 Task: Create an all-day event titled 'Training Session' on 16-06-2023 in the 'Training Room'.
Action: Mouse moved to (185, 276)
Screenshot: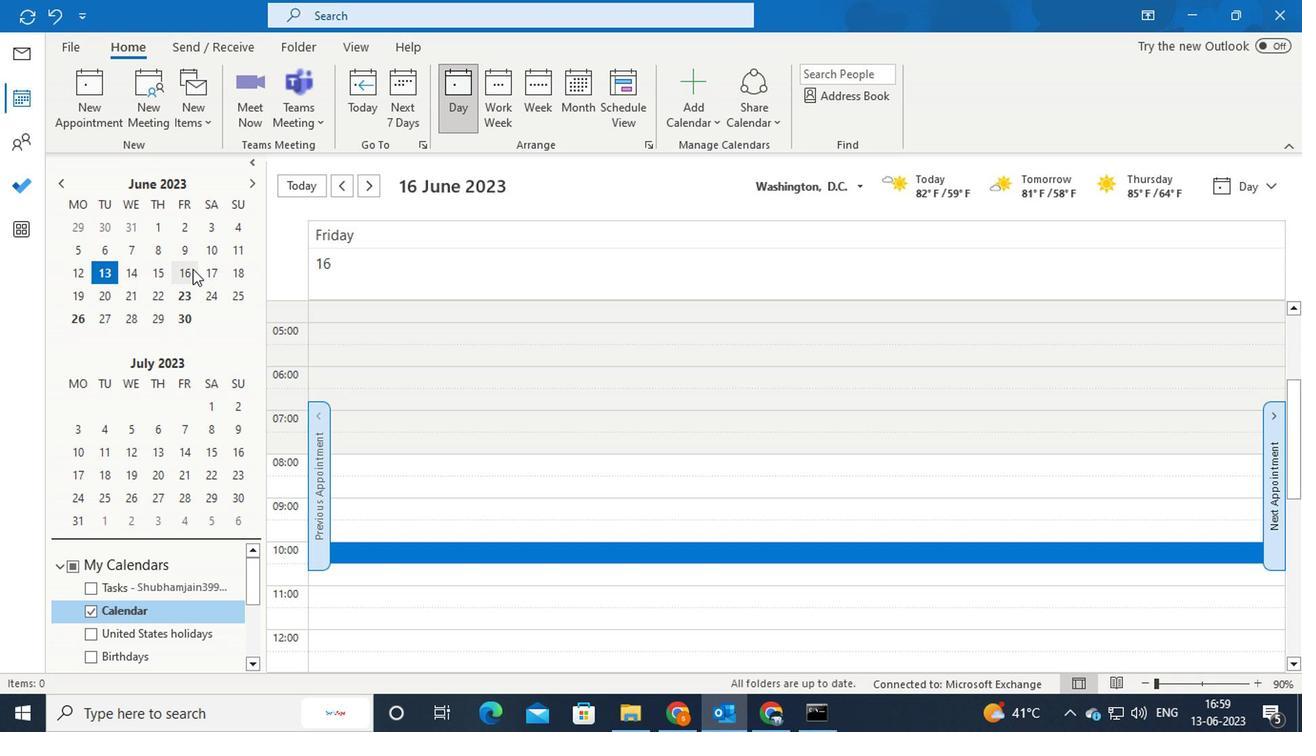 
Action: Mouse pressed left at (185, 276)
Screenshot: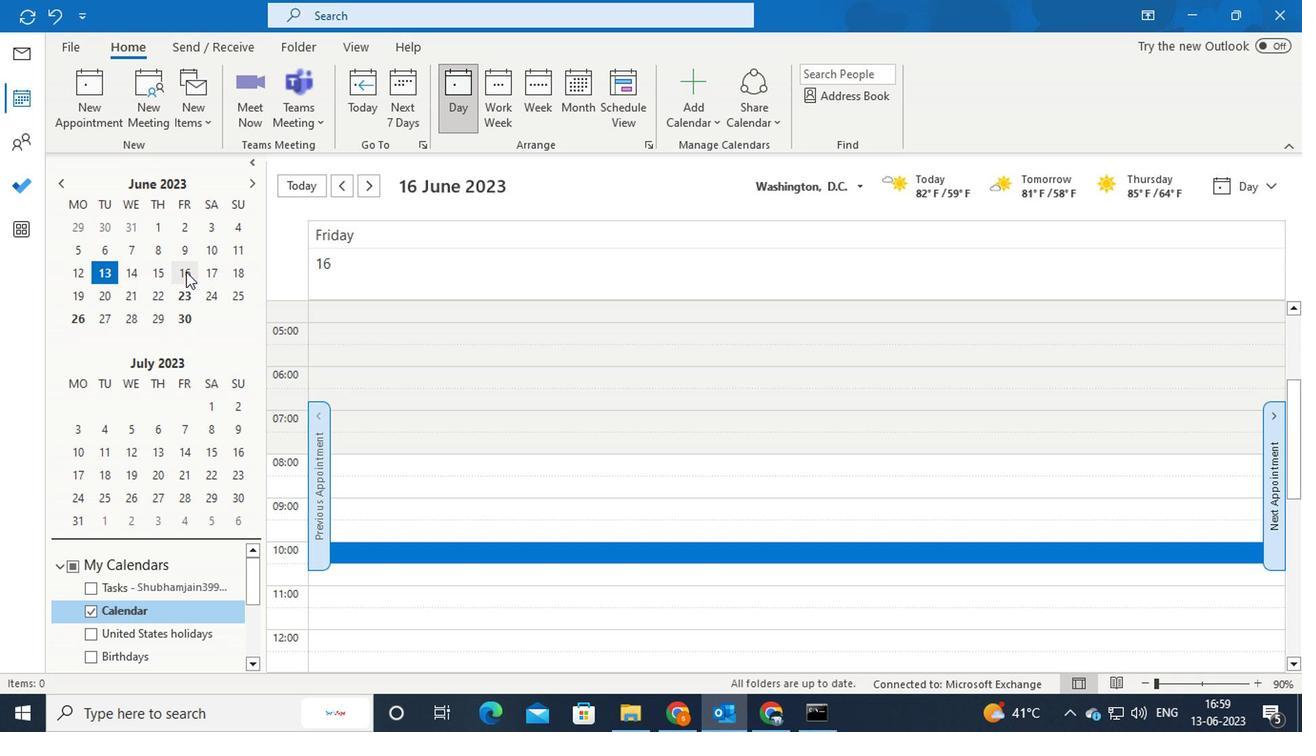 
Action: Mouse moved to (94, 116)
Screenshot: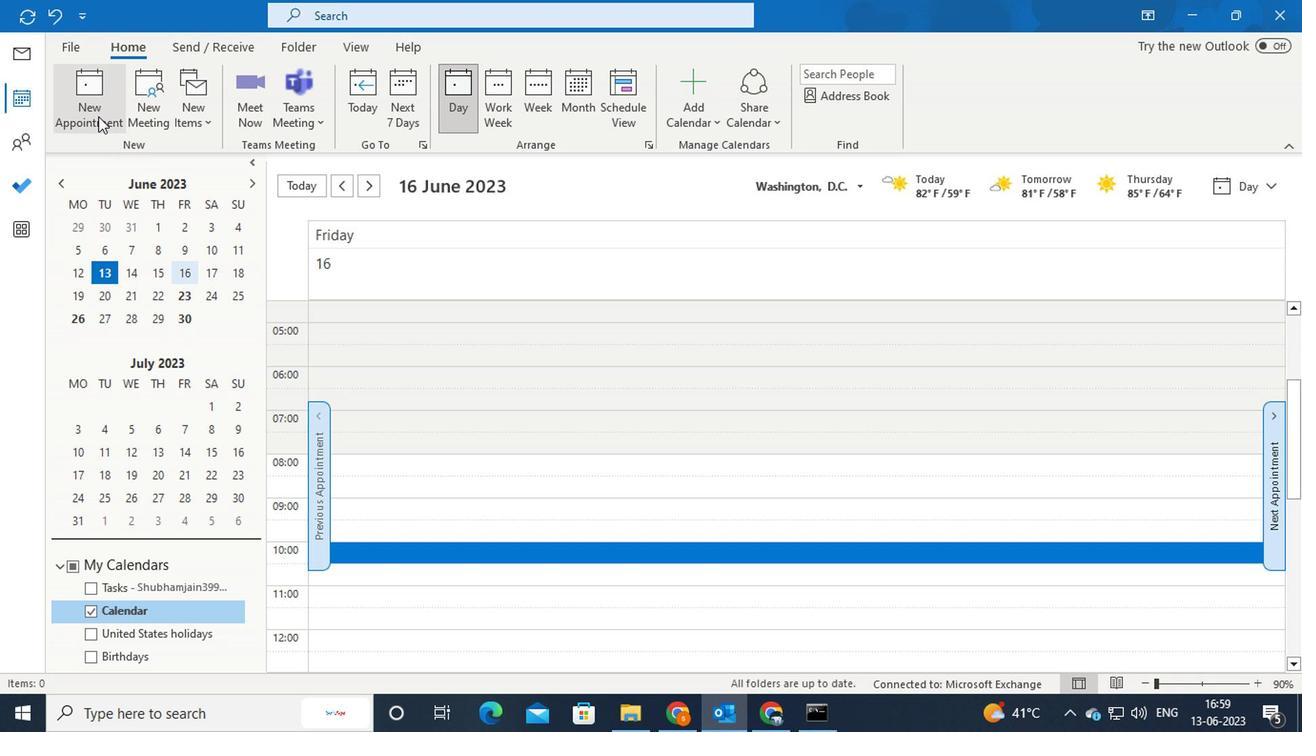 
Action: Mouse pressed left at (94, 116)
Screenshot: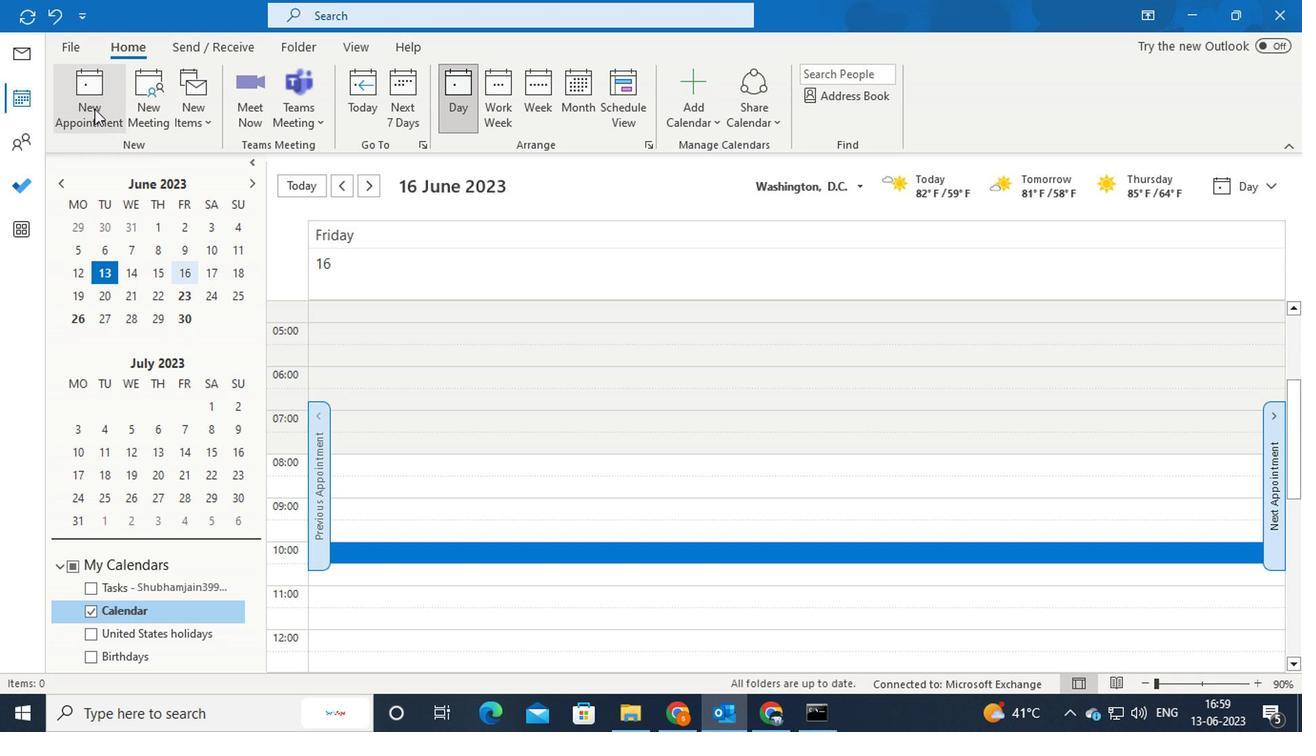 
Action: Mouse moved to (453, 241)
Screenshot: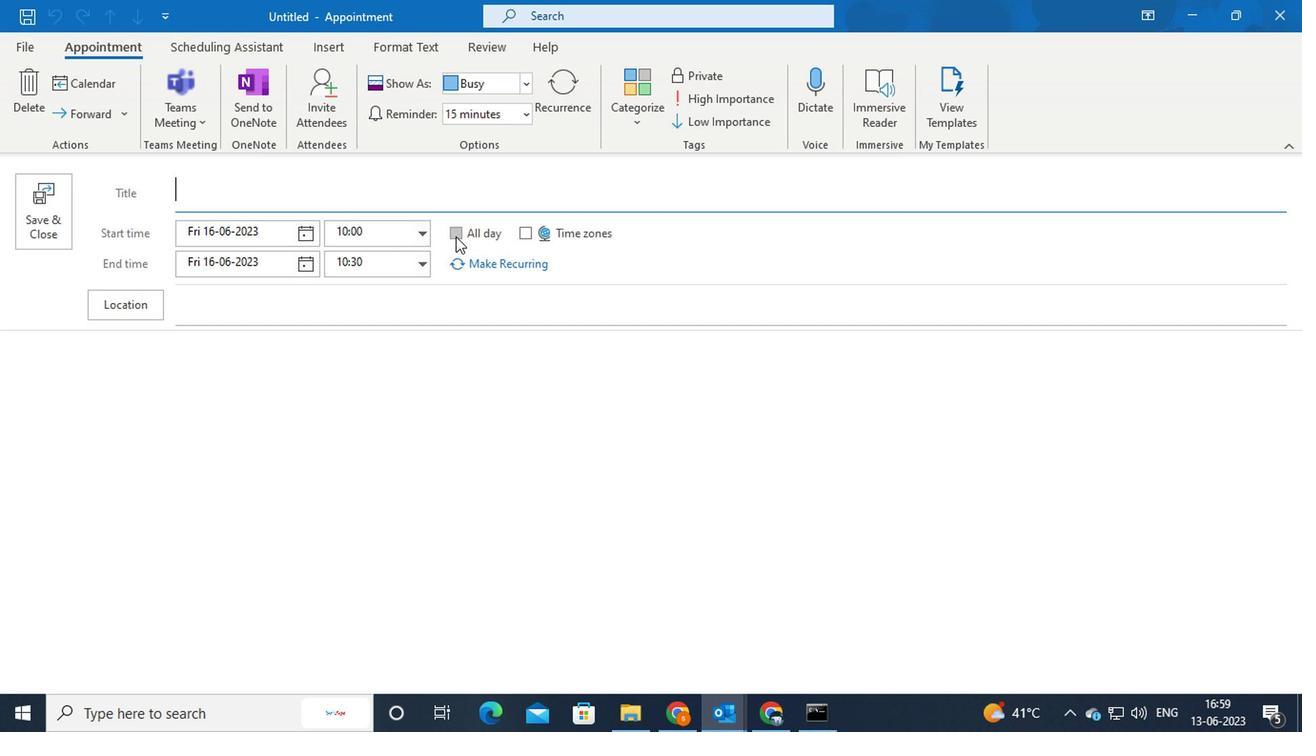 
Action: Mouse pressed left at (453, 241)
Screenshot: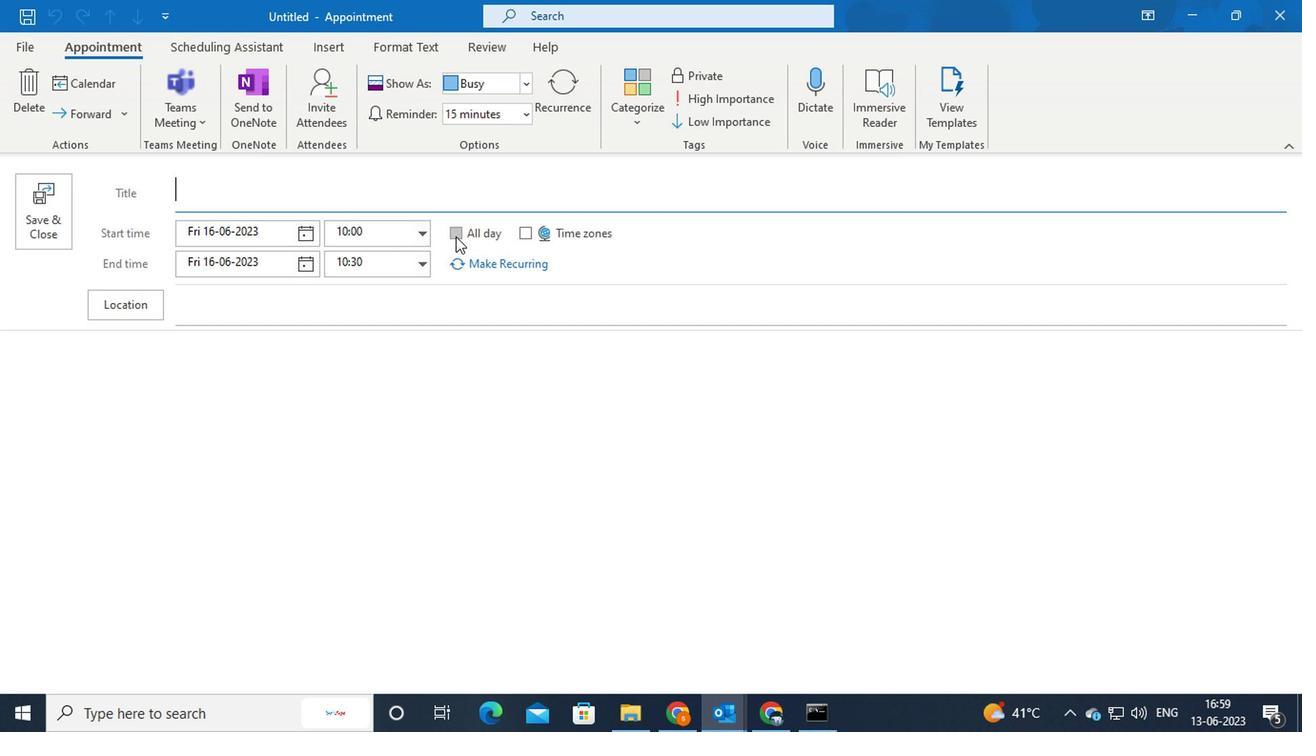 
Action: Mouse moved to (203, 209)
Screenshot: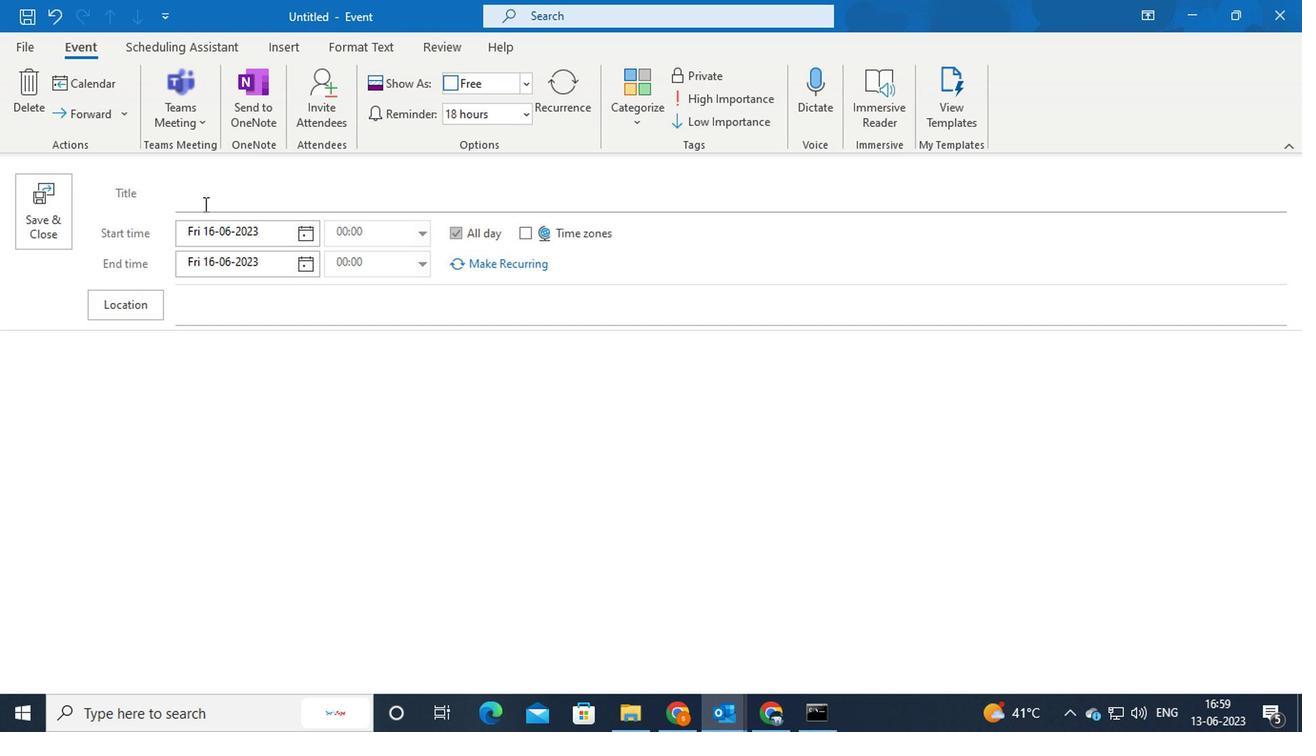 
Action: Mouse pressed left at (203, 209)
Screenshot: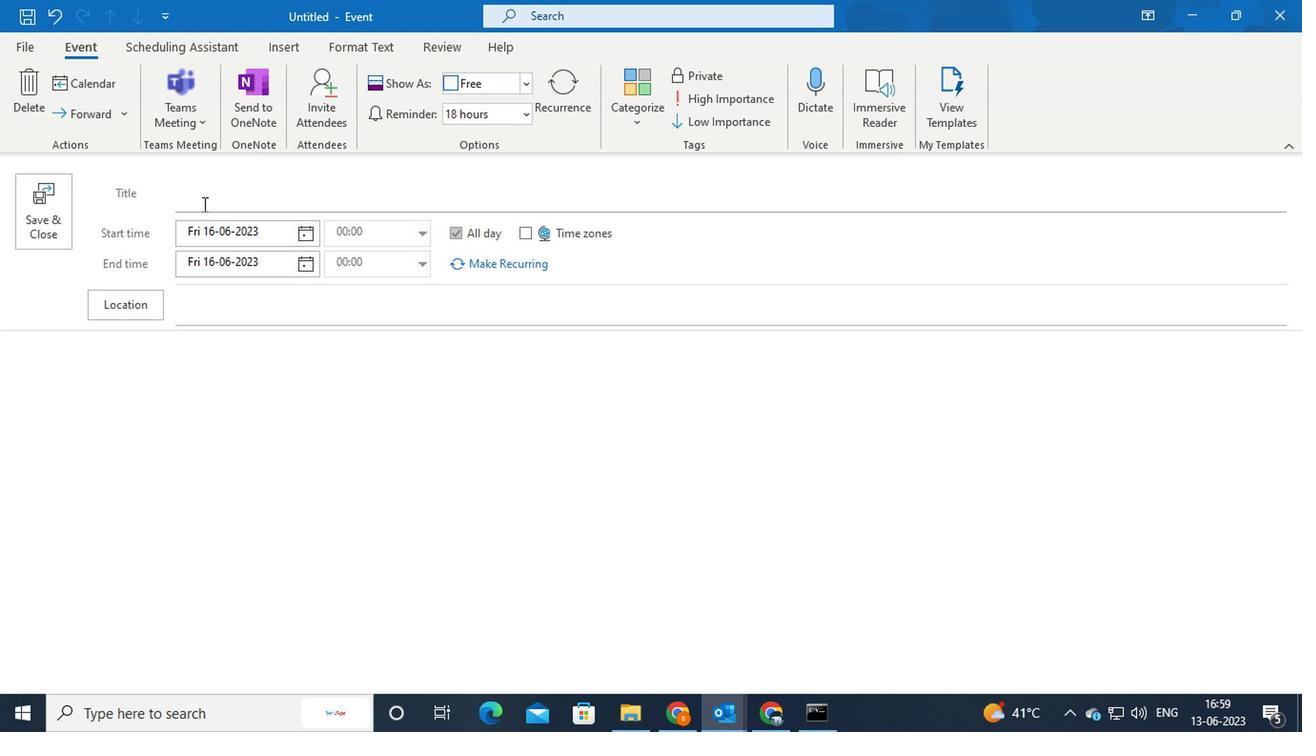 
Action: Key pressed <Key.shift>TRAINING<Key.space><Key.shift>SESSION
Screenshot: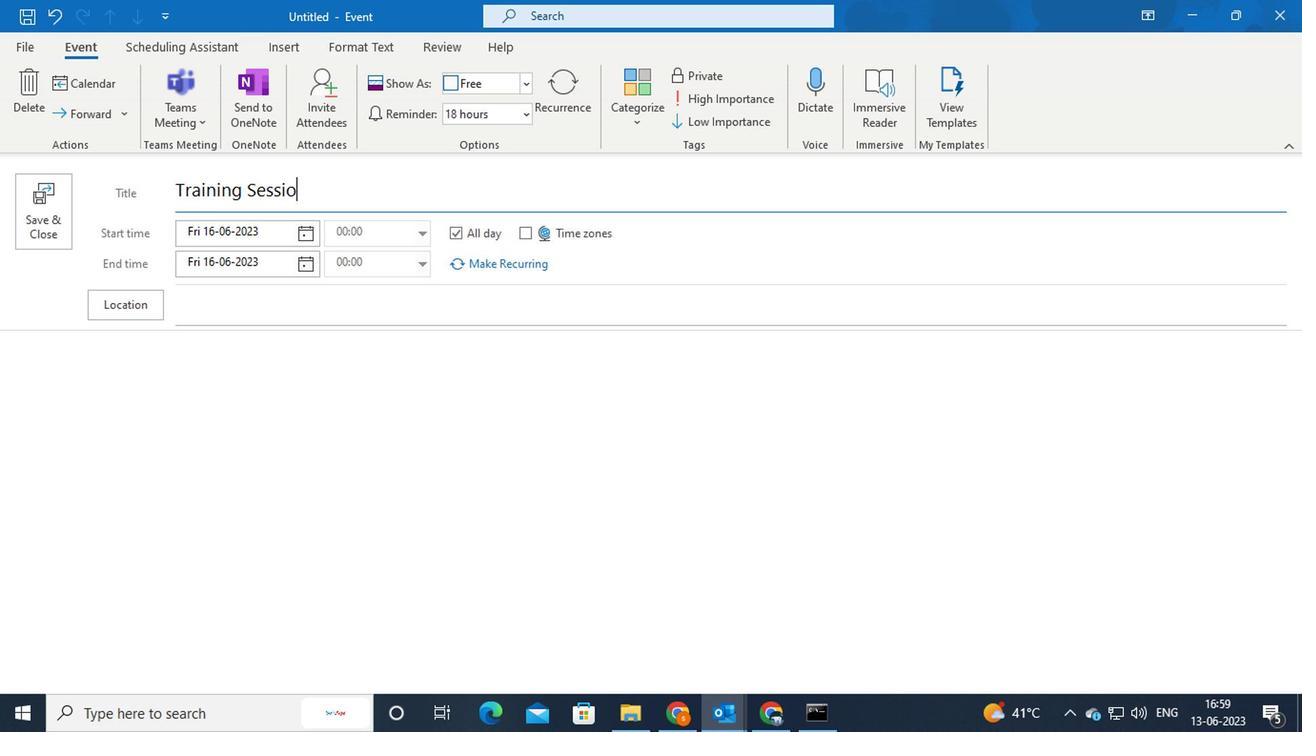 
Action: Mouse moved to (248, 317)
Screenshot: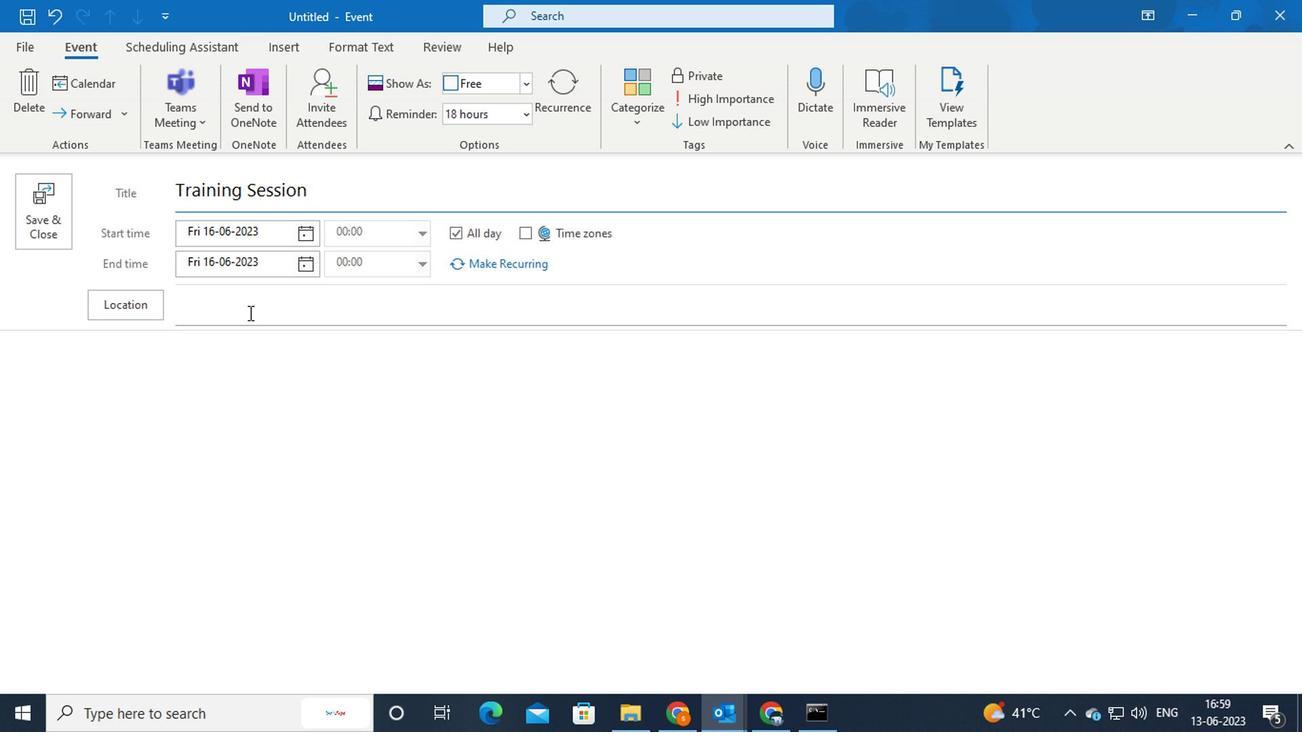
Action: Mouse pressed left at (248, 317)
Screenshot: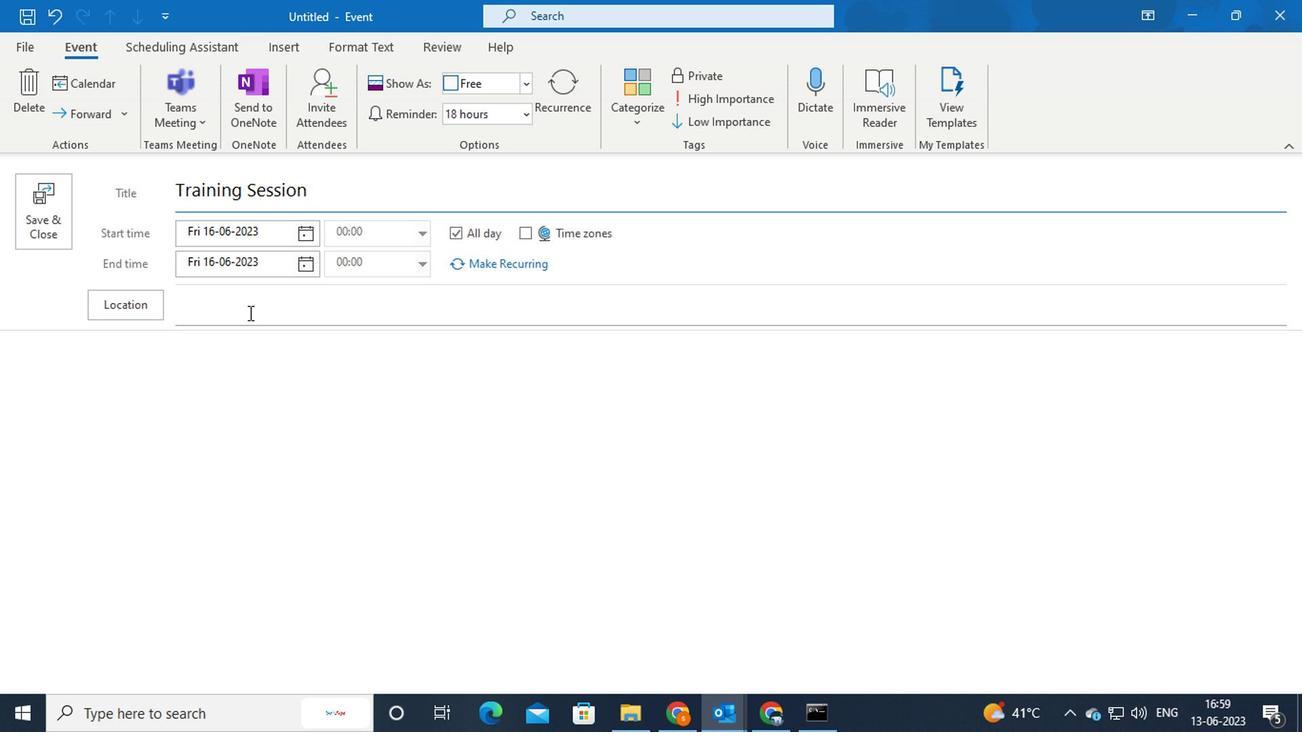 
Action: Key pressed <Key.shift>TRAINING<Key.space><Key.shift>ROOM
Screenshot: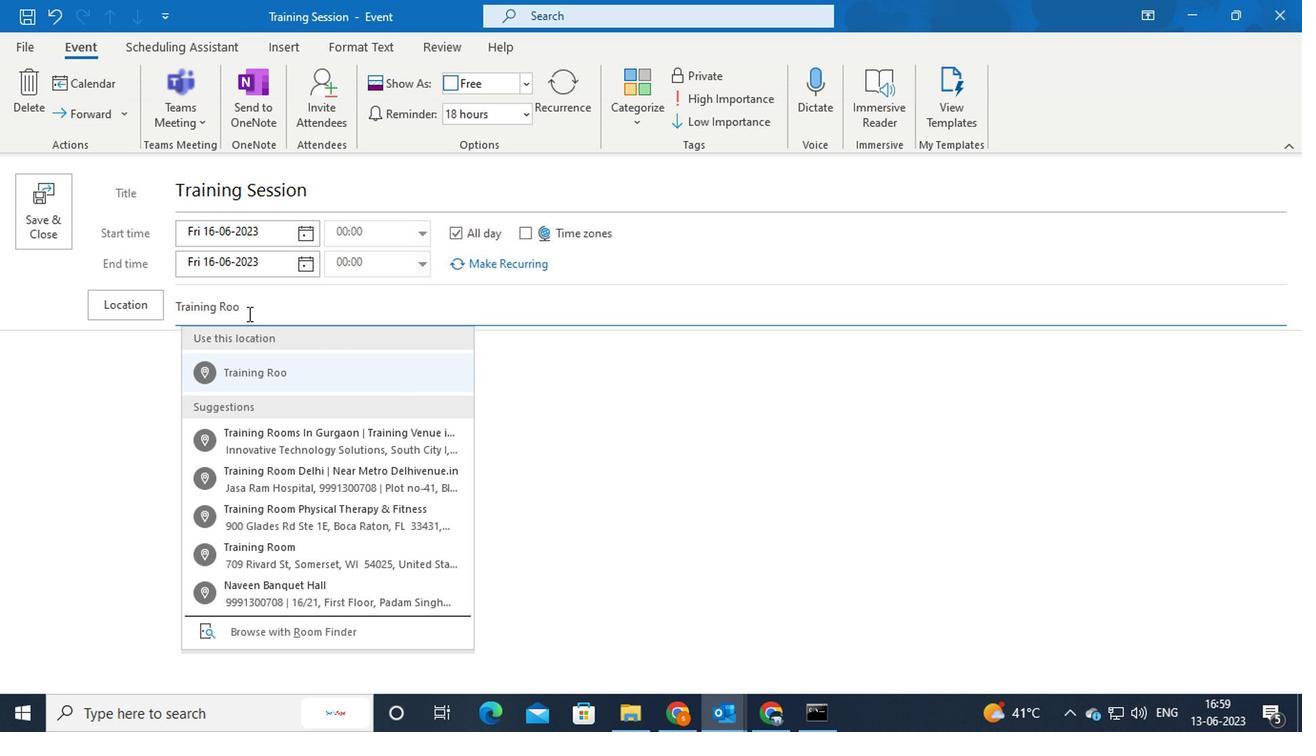 
Action: Mouse moved to (346, 377)
Screenshot: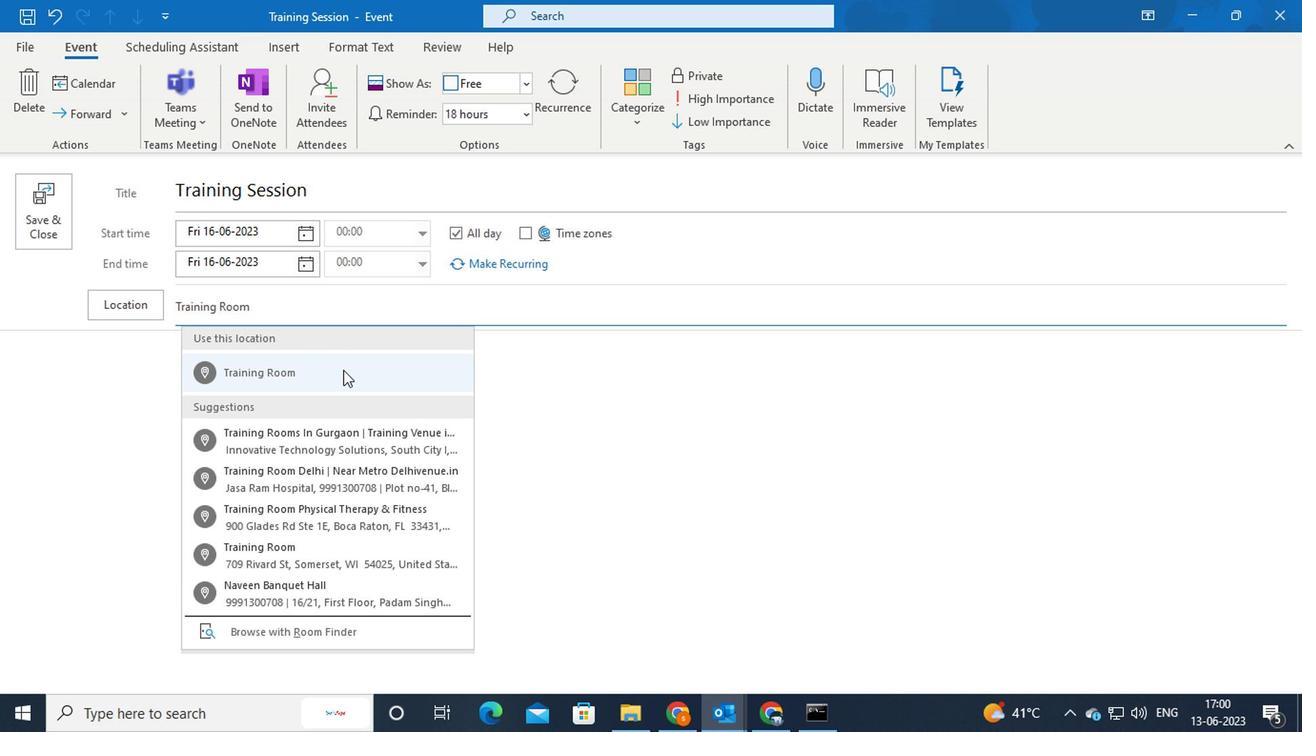 
Action: Mouse pressed left at (346, 377)
Screenshot: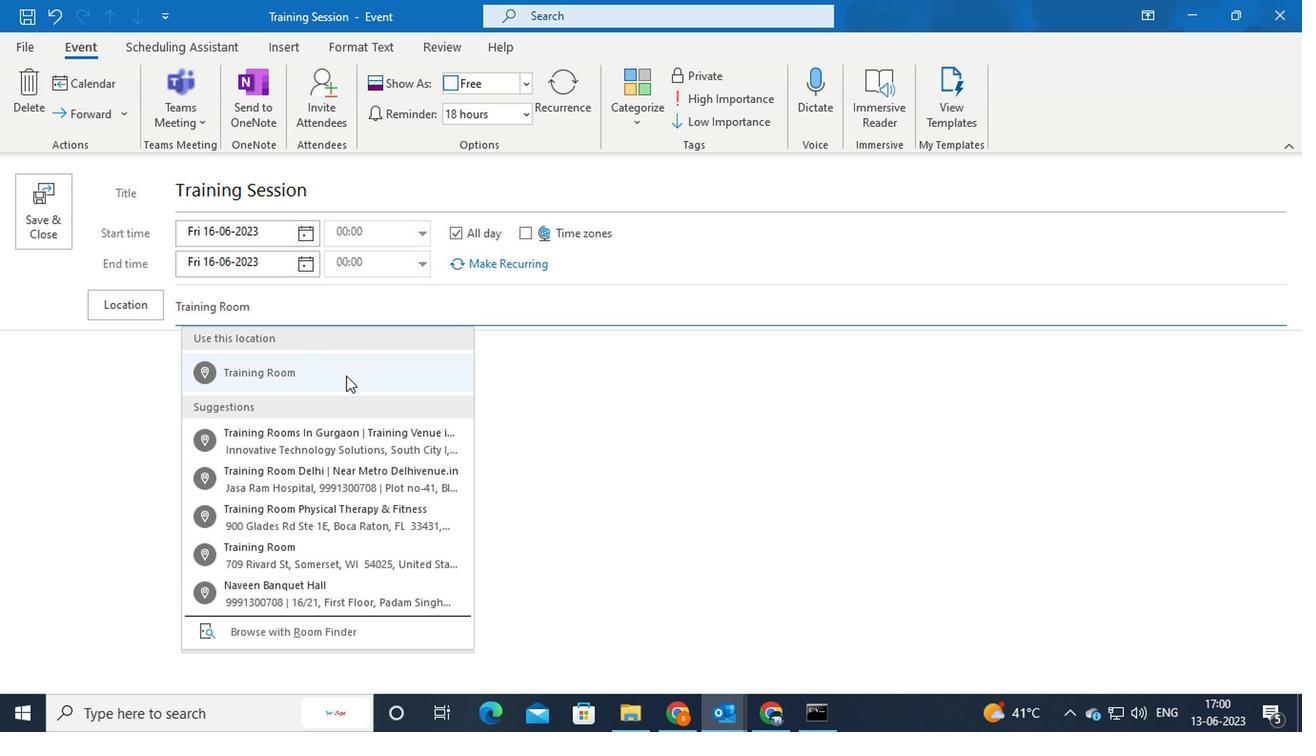 
Action: Mouse moved to (42, 225)
Screenshot: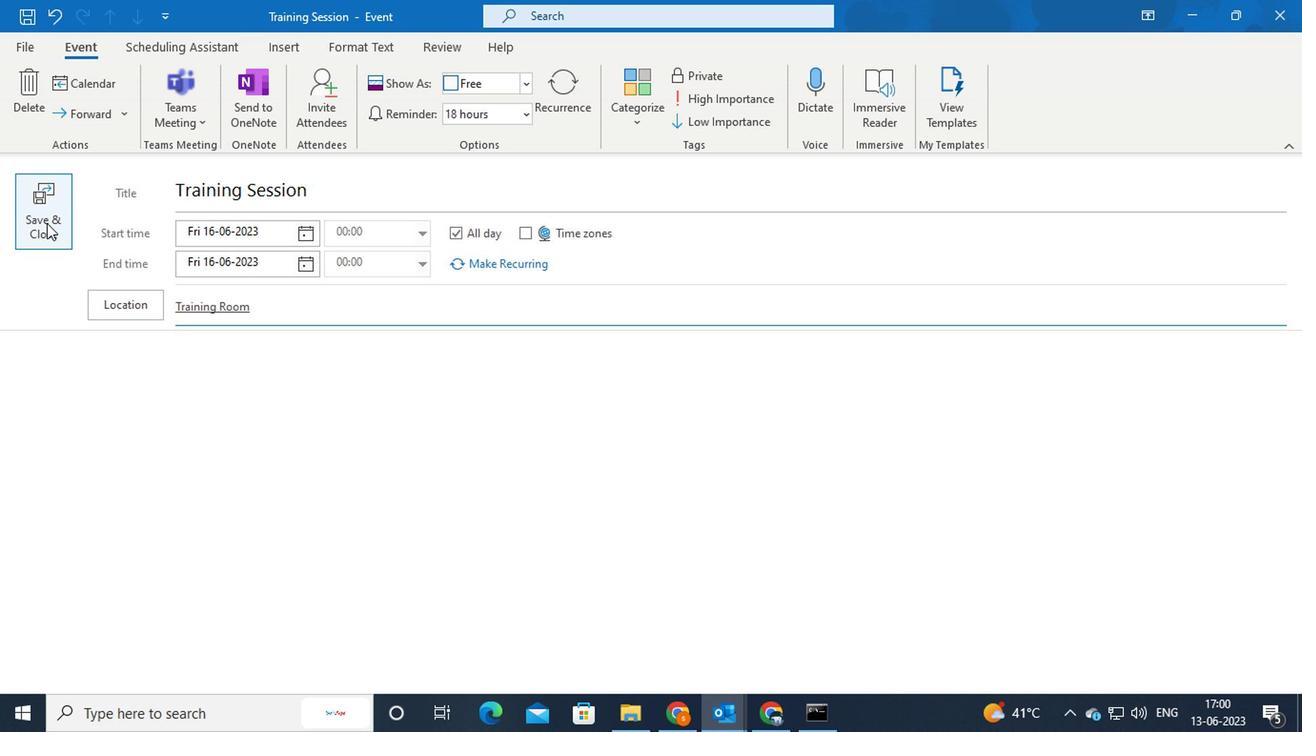 
Action: Mouse pressed left at (42, 225)
Screenshot: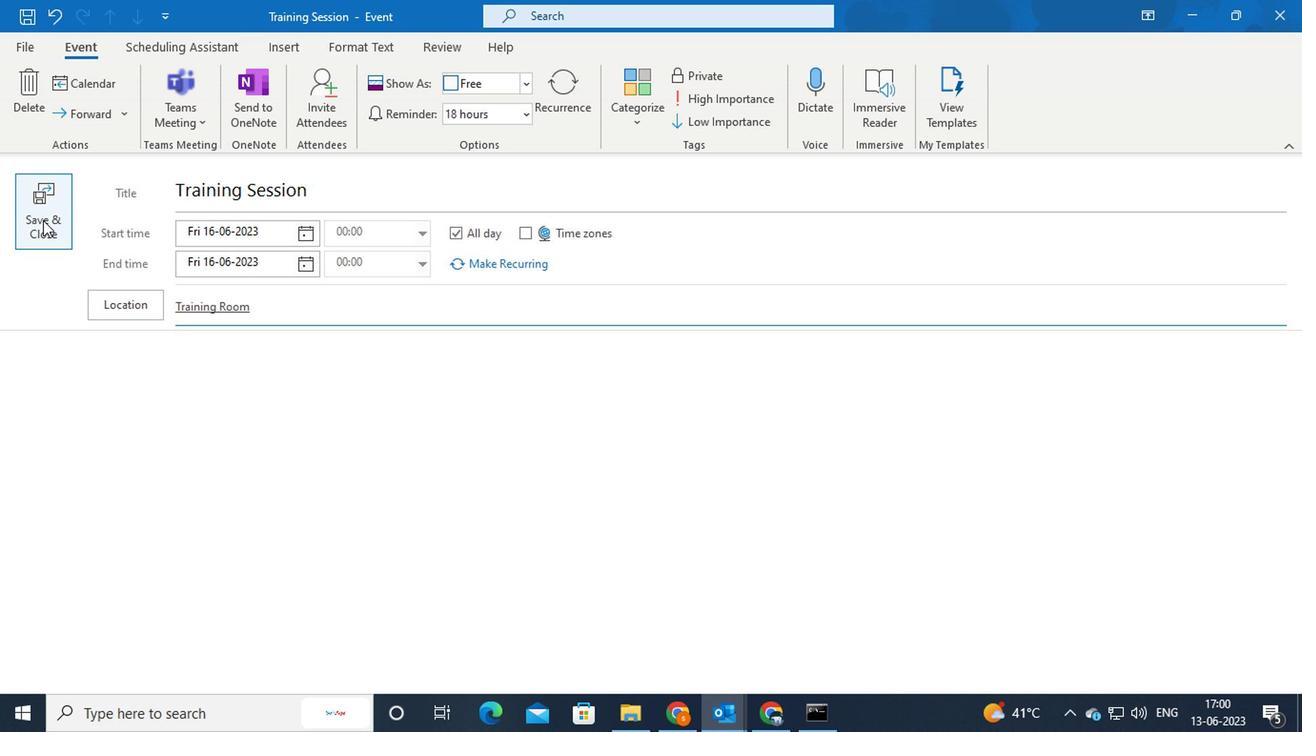 
